 Task: In the  document Mounteverestplan.html Change the allignment of footer to  'Center' Select the entire text and insert font style 'Impact' and font size: 18
Action: Mouse scrolled (383, 251) with delta (0, 0)
Screenshot: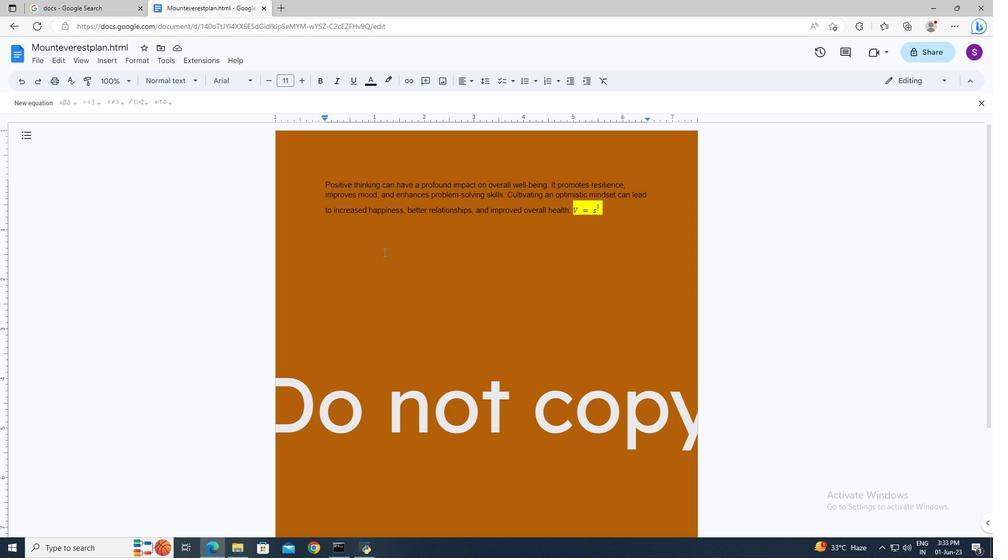 
Action: Mouse scrolled (383, 251) with delta (0, 0)
Screenshot: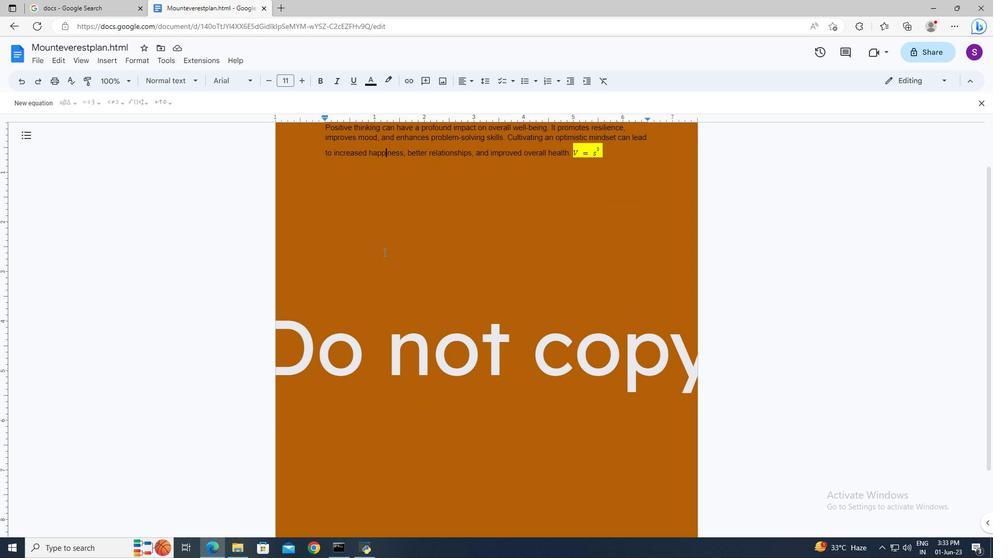 
Action: Mouse scrolled (383, 251) with delta (0, 0)
Screenshot: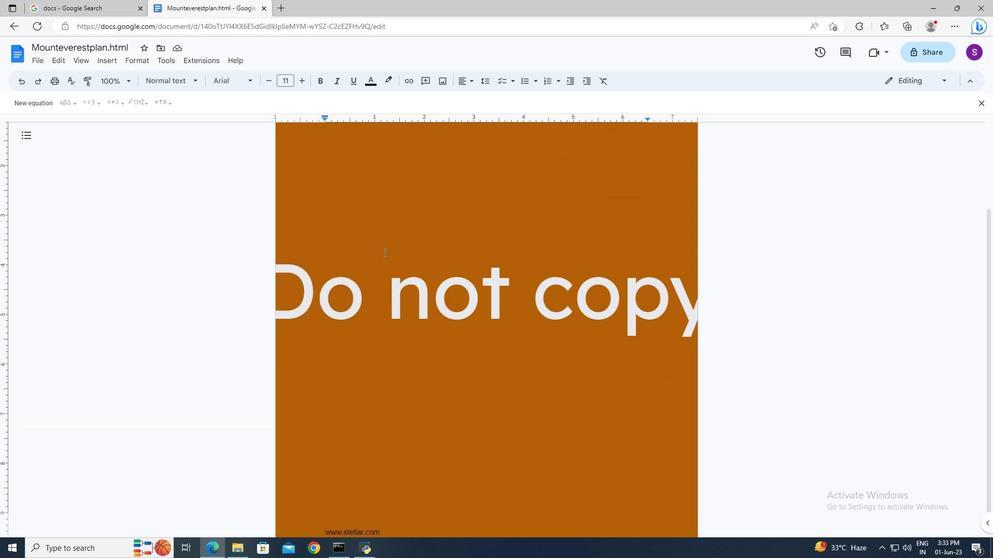 
Action: Mouse moved to (324, 499)
Screenshot: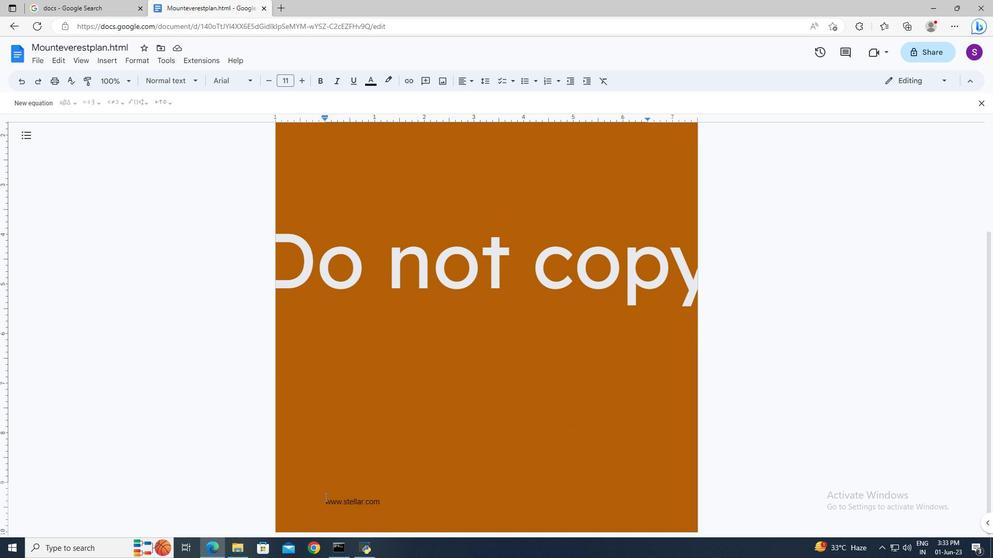 
Action: Mouse pressed left at (324, 499)
Screenshot: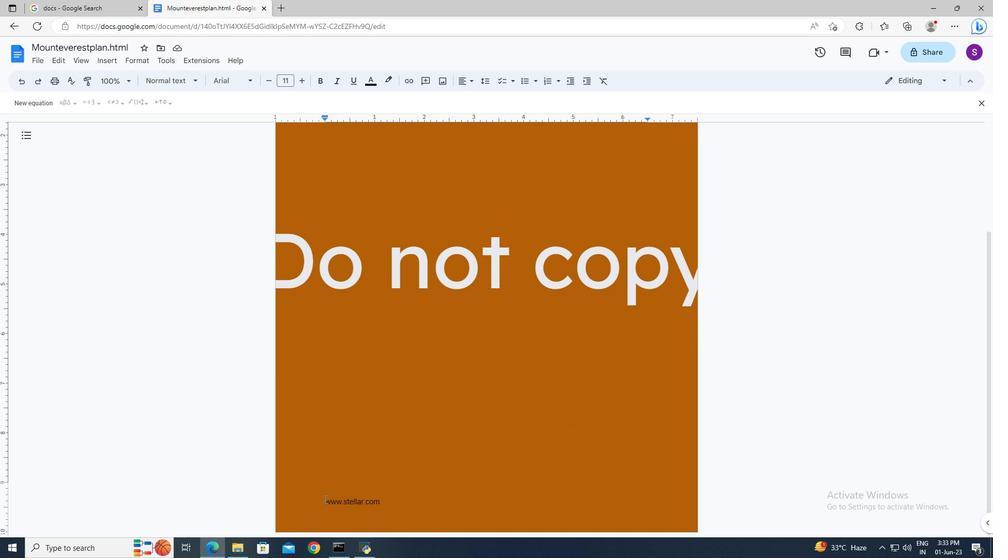 
Action: Mouse pressed left at (324, 499)
Screenshot: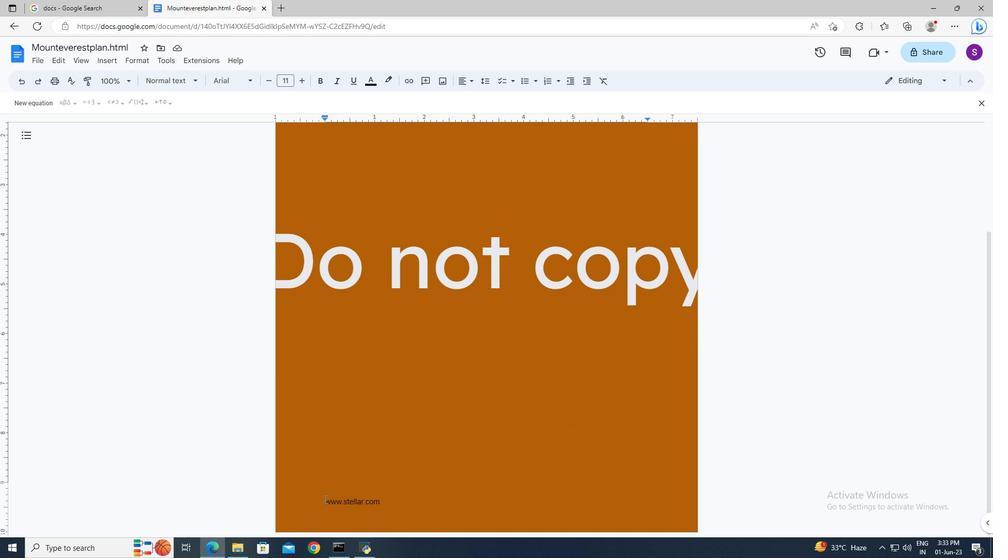 
Action: Key pressed <Key.shift><Key.down>
Screenshot: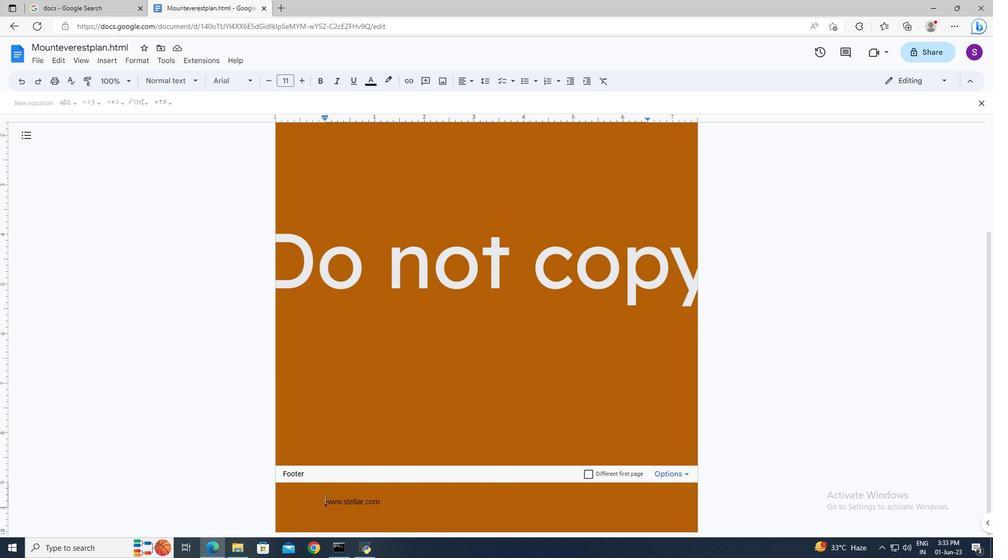 
Action: Mouse moved to (461, 84)
Screenshot: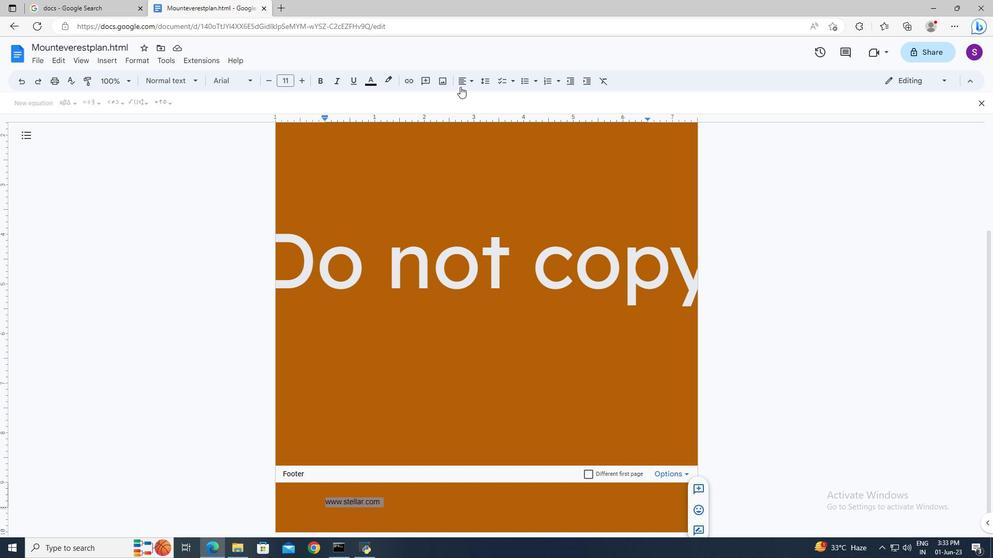 
Action: Mouse pressed left at (461, 84)
Screenshot: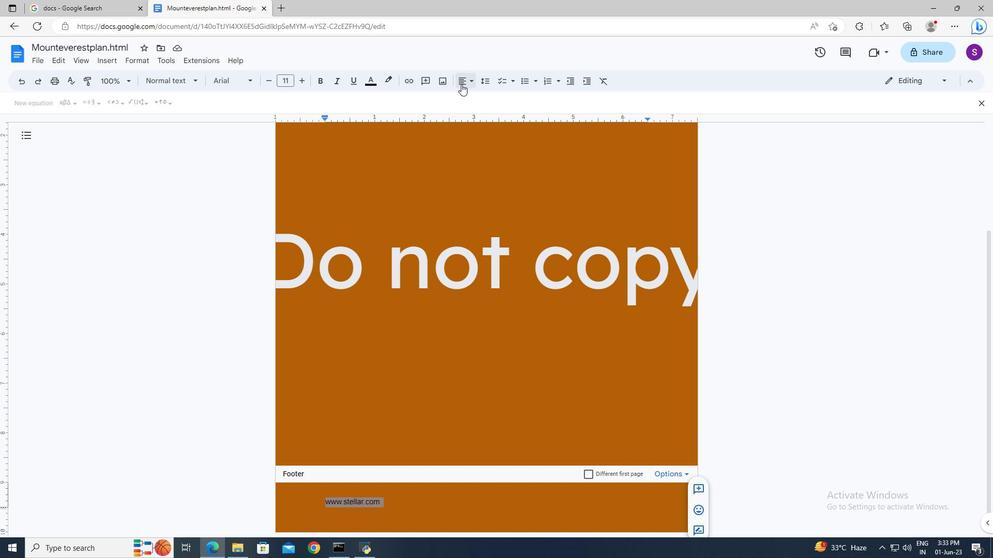 
Action: Mouse moved to (473, 99)
Screenshot: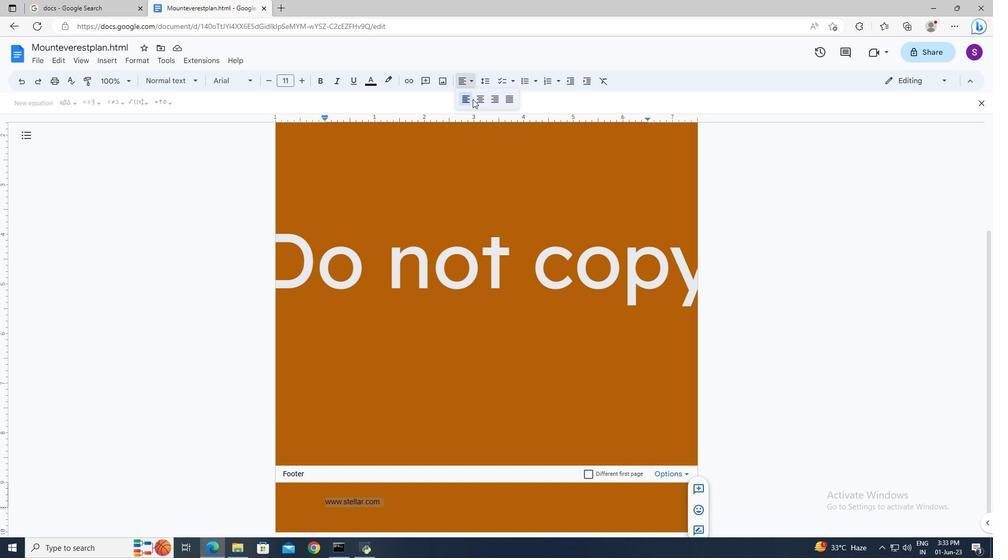 
Action: Mouse pressed left at (473, 99)
Screenshot: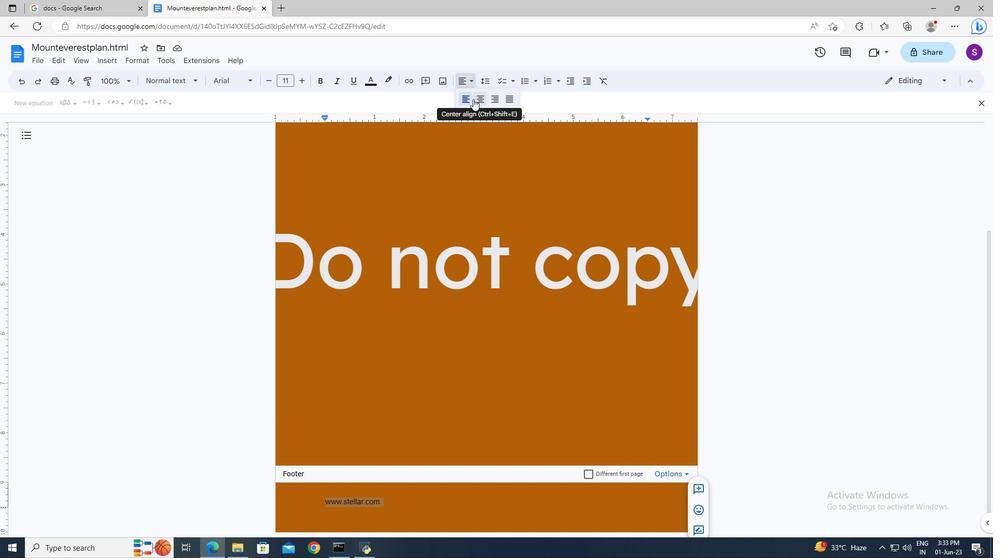 
Action: Mouse moved to (494, 200)
Screenshot: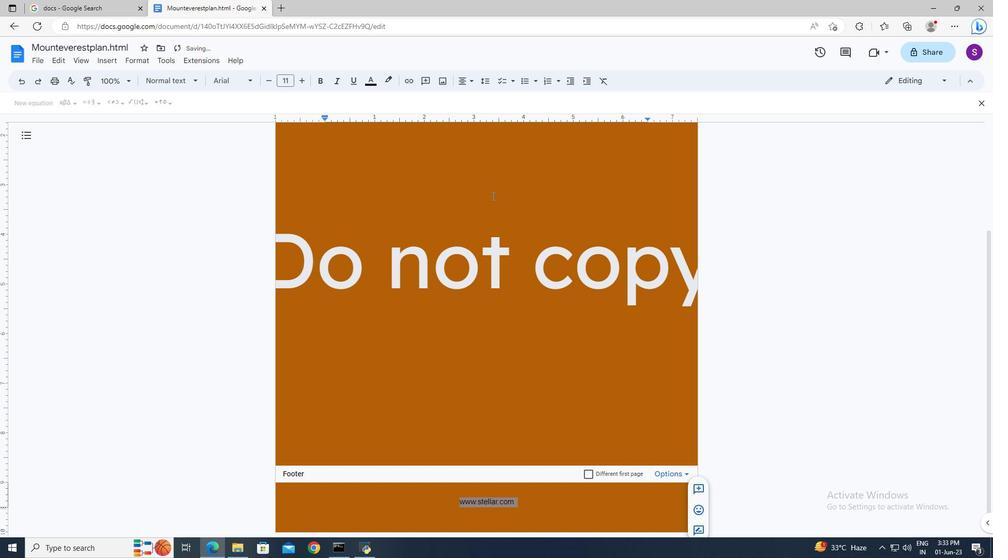 
Action: Mouse scrolled (494, 200) with delta (0, 0)
Screenshot: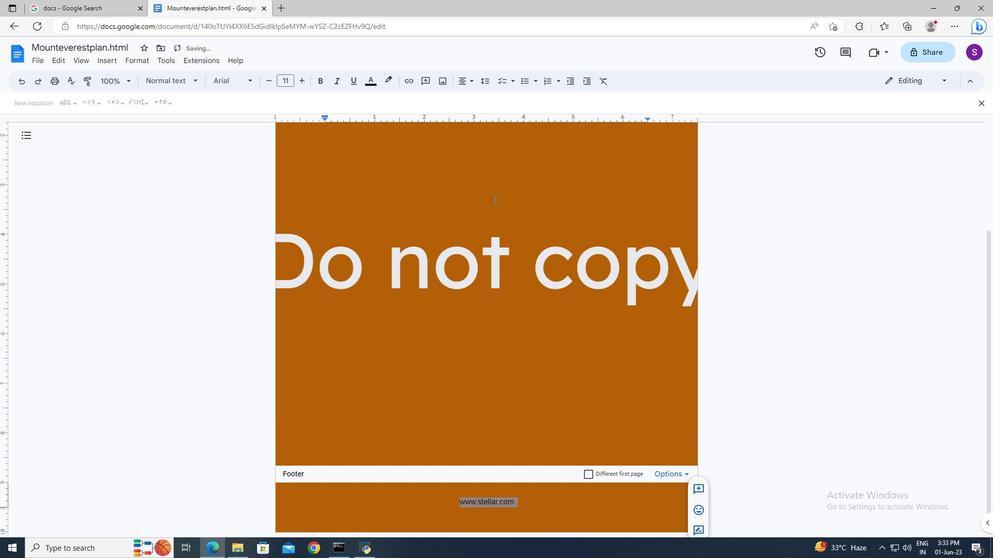 
Action: Mouse scrolled (494, 200) with delta (0, 0)
Screenshot: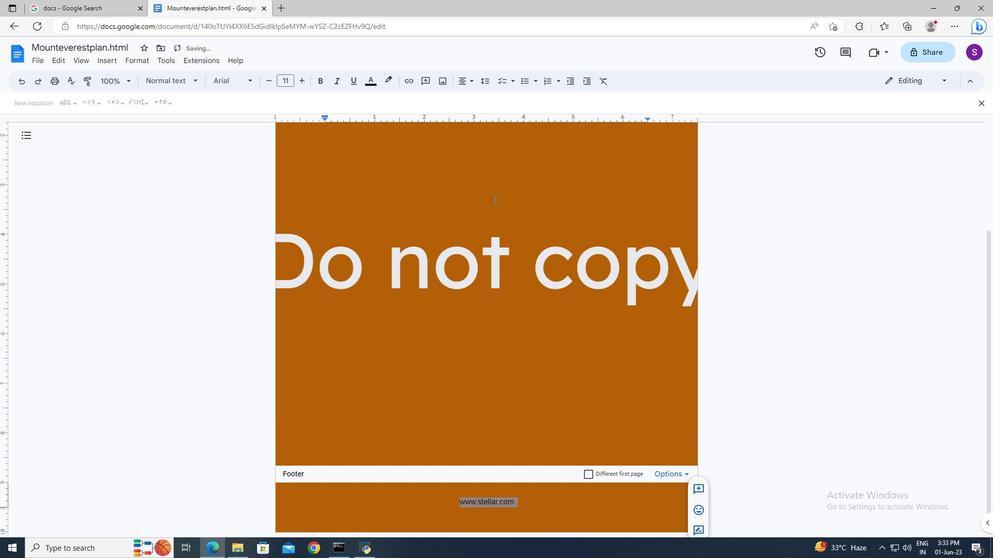 
Action: Mouse pressed left at (494, 200)
Screenshot: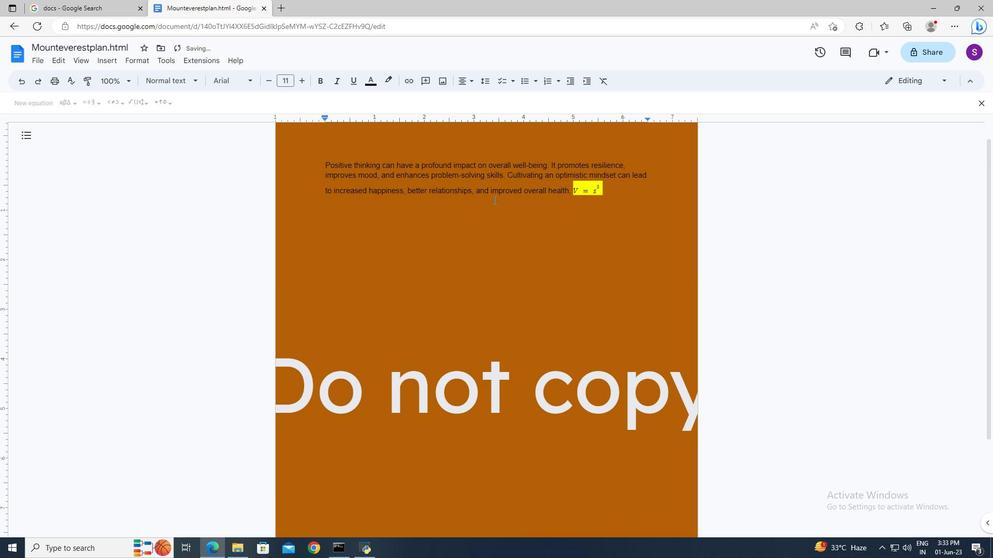 
Action: Key pressed ctrl+A
Screenshot: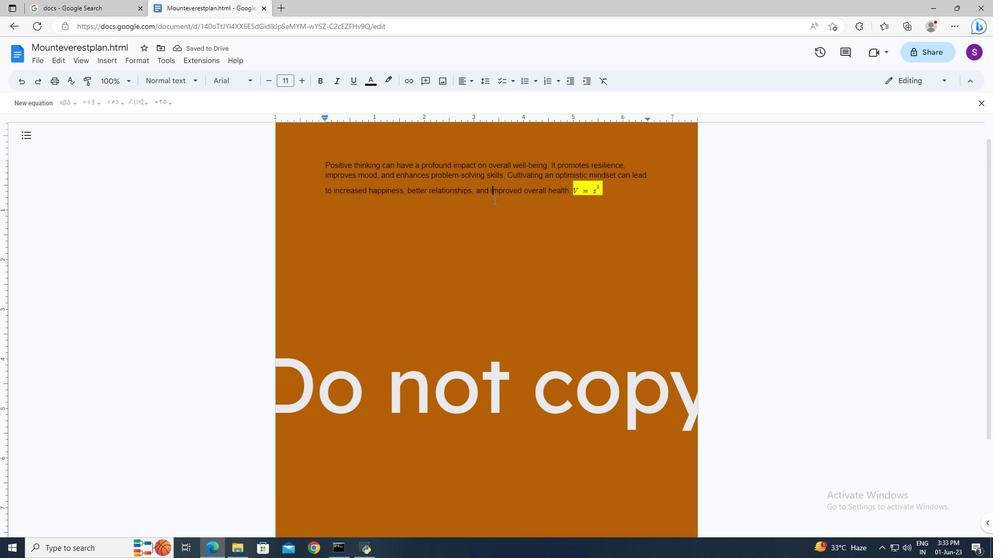 
Action: Mouse moved to (249, 86)
Screenshot: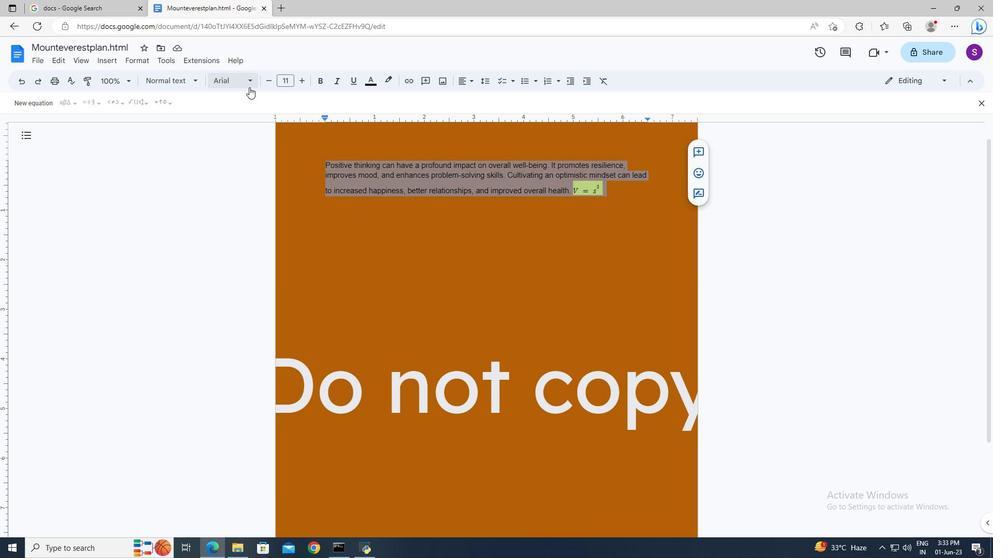 
Action: Mouse pressed left at (249, 86)
Screenshot: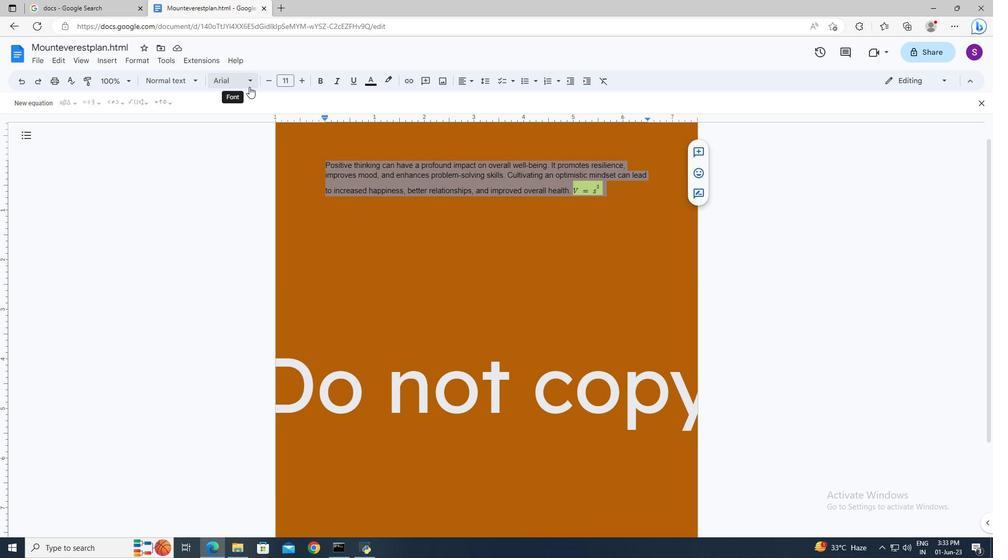 
Action: Mouse moved to (241, 393)
Screenshot: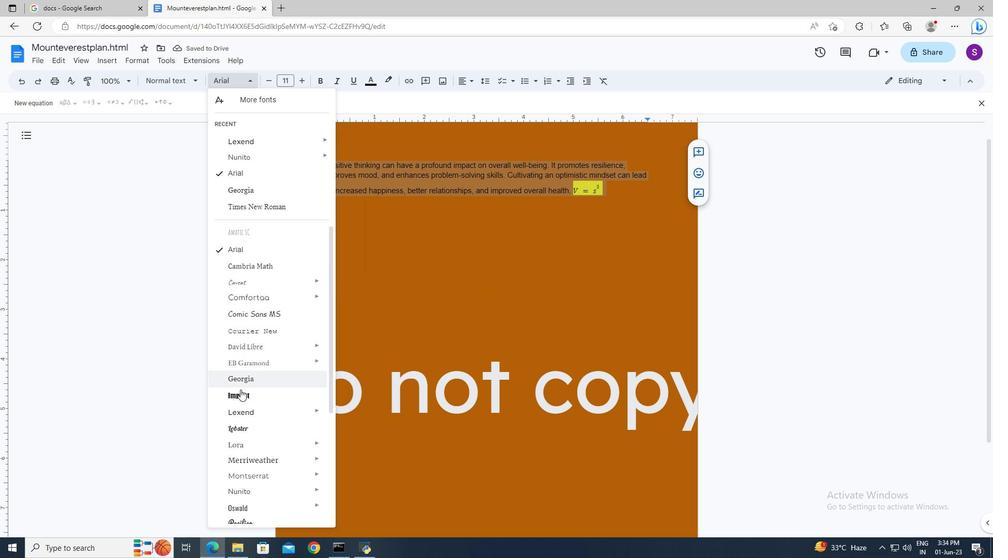 
Action: Mouse pressed left at (241, 393)
Screenshot: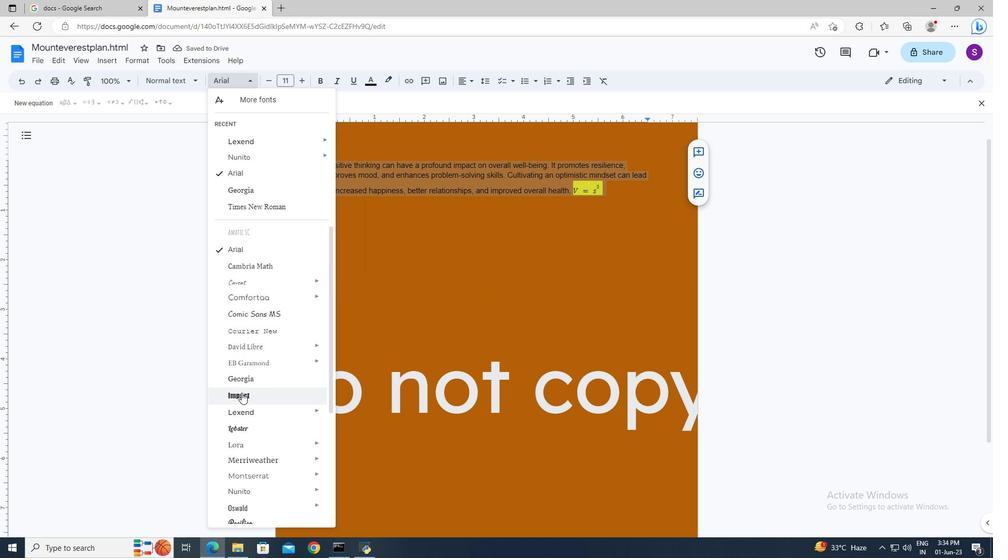 
Action: Mouse moved to (287, 83)
Screenshot: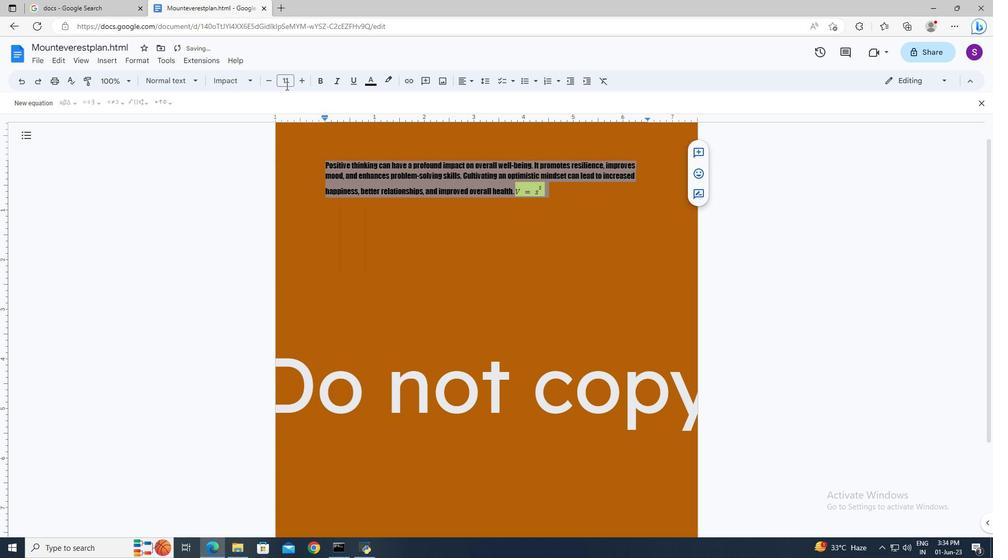 
Action: Mouse pressed left at (287, 83)
Screenshot: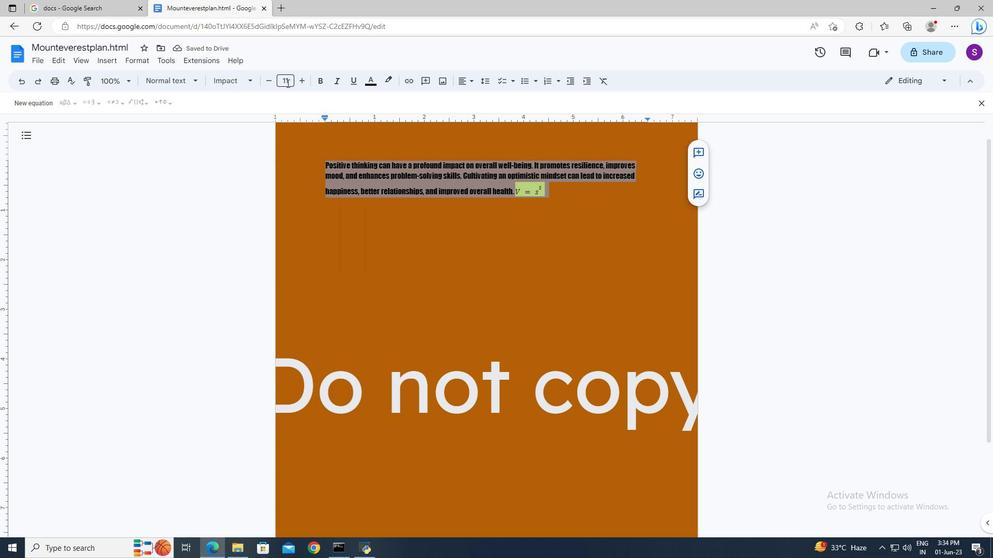 
Action: Key pressed 18<Key.enter>
Screenshot: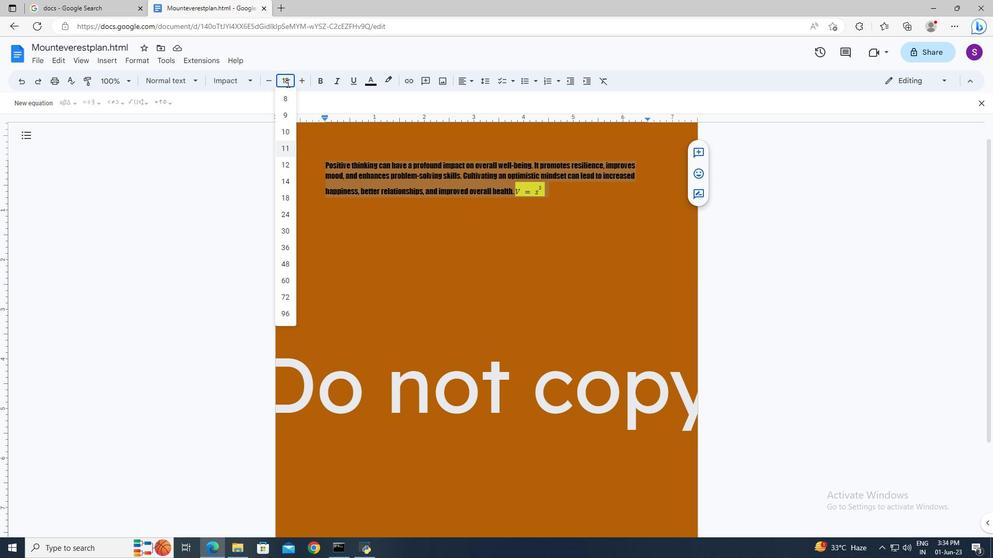 
Action: Mouse moved to (364, 170)
Screenshot: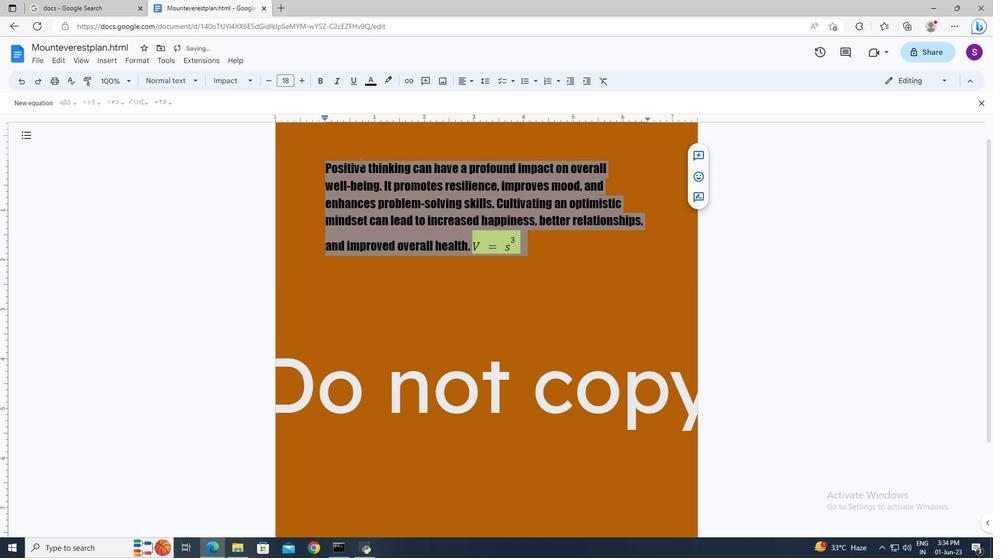 
Action: Mouse pressed left at (364, 170)
Screenshot: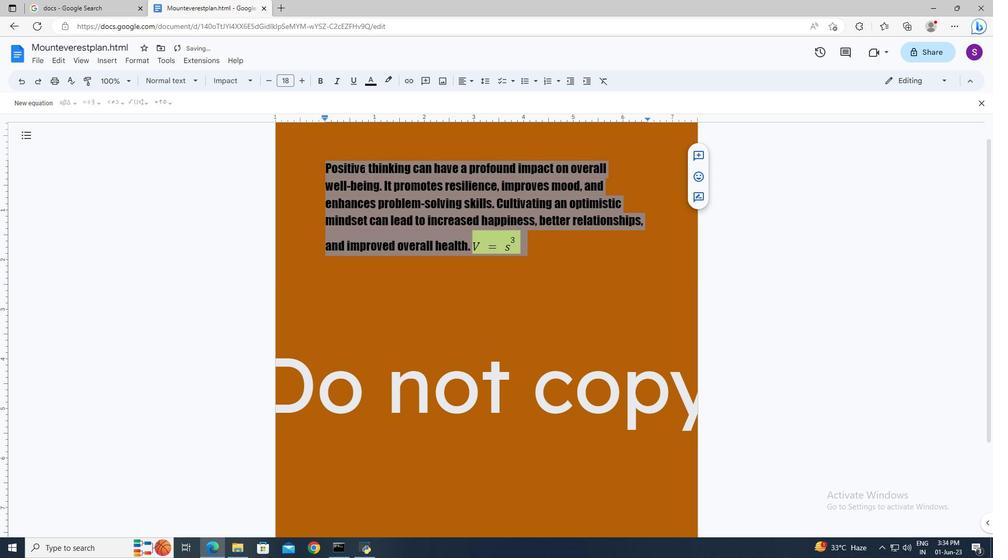 
